 Task: Create a section Debug Dive and in the section, add a milestone IT Service Management in the project Wayfarer.
Action: Mouse moved to (90, 321)
Screenshot: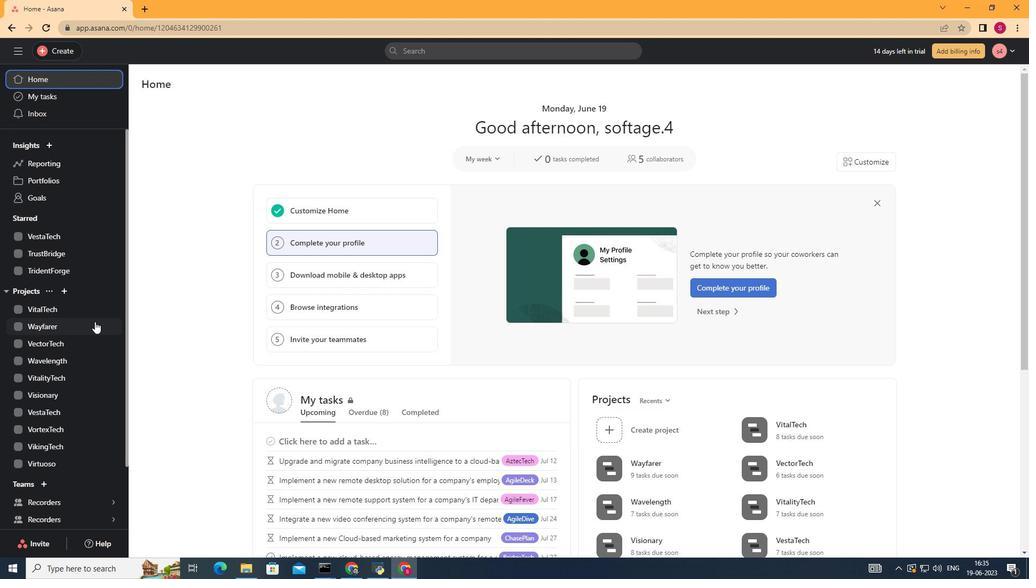 
Action: Mouse pressed left at (90, 321)
Screenshot: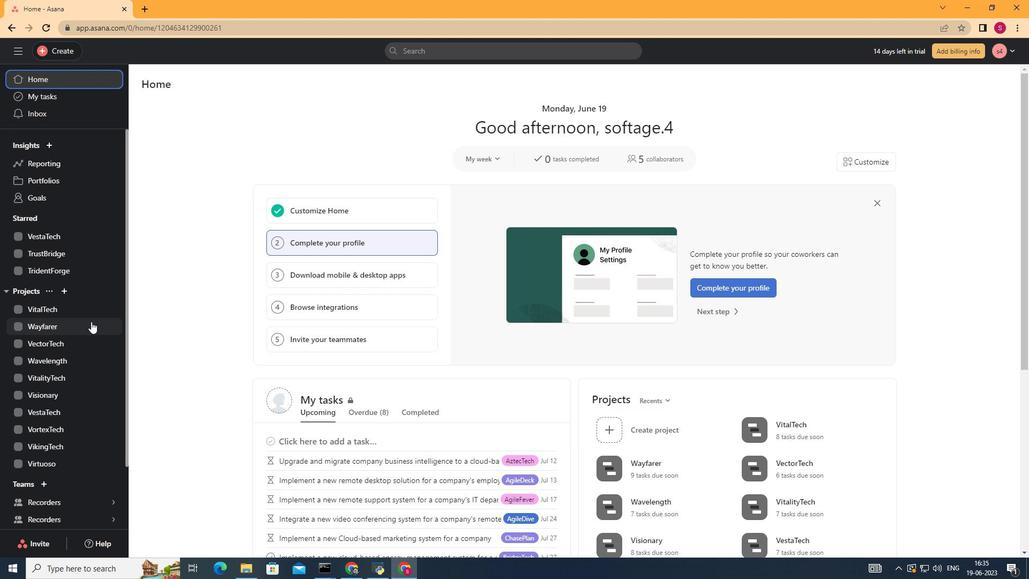
Action: Mouse moved to (197, 511)
Screenshot: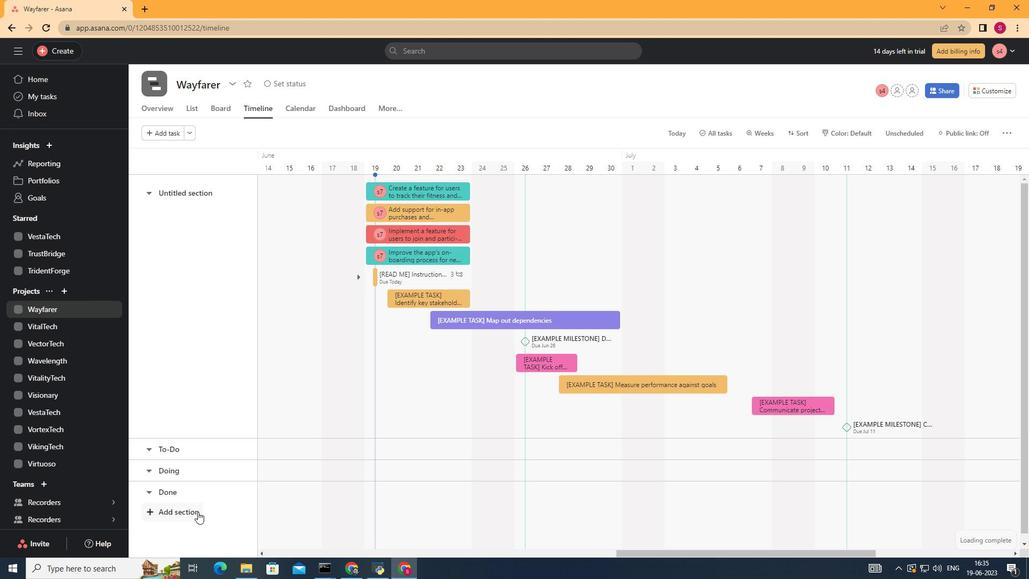 
Action: Mouse pressed left at (197, 511)
Screenshot: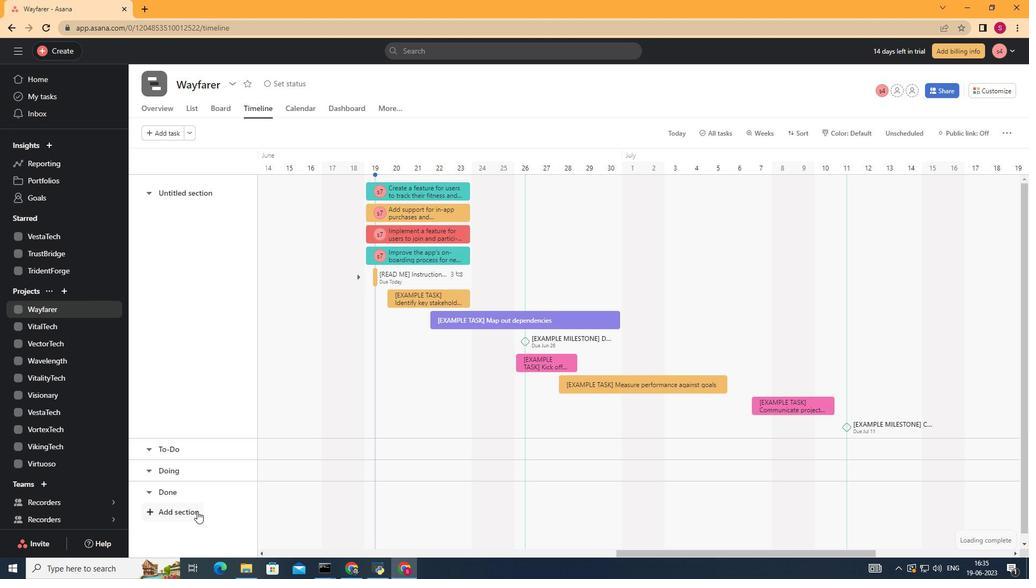 
Action: Mouse moved to (185, 510)
Screenshot: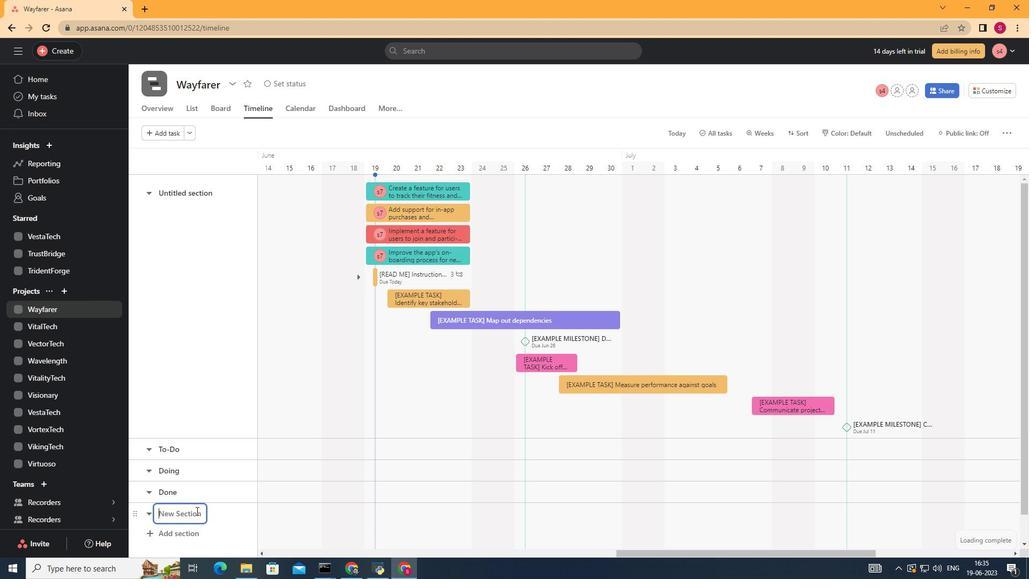 
Action: Mouse pressed left at (185, 510)
Screenshot: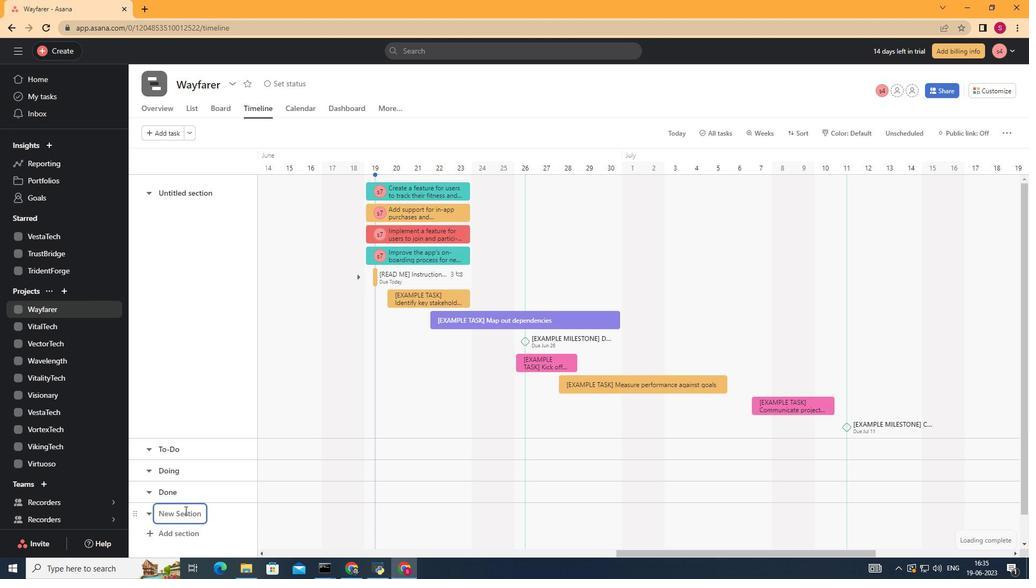 
Action: Key pressed <Key.shift>Debug<Key.space><Key.shift>Dive<Key.enter>
Screenshot: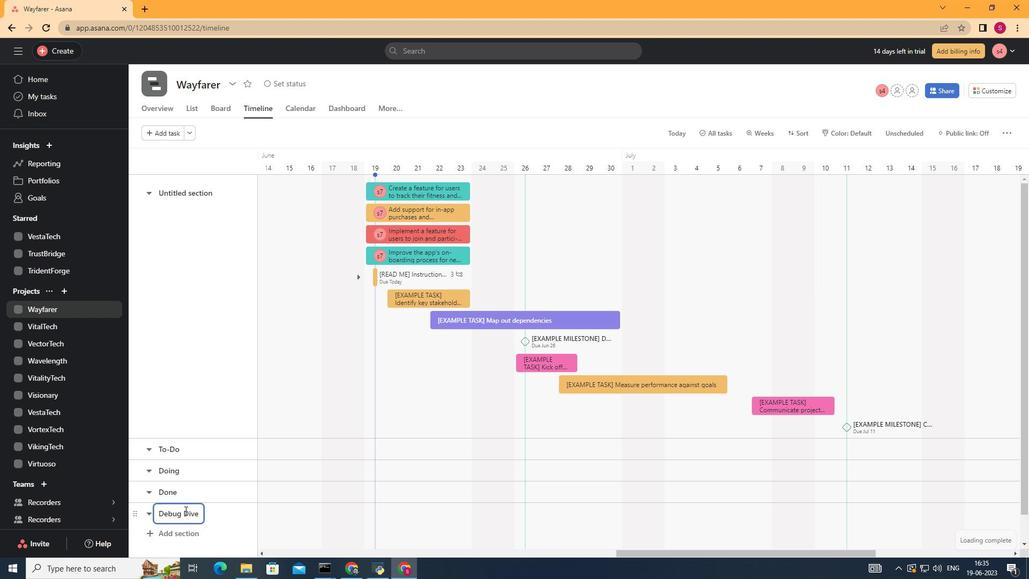 
Action: Mouse moved to (312, 512)
Screenshot: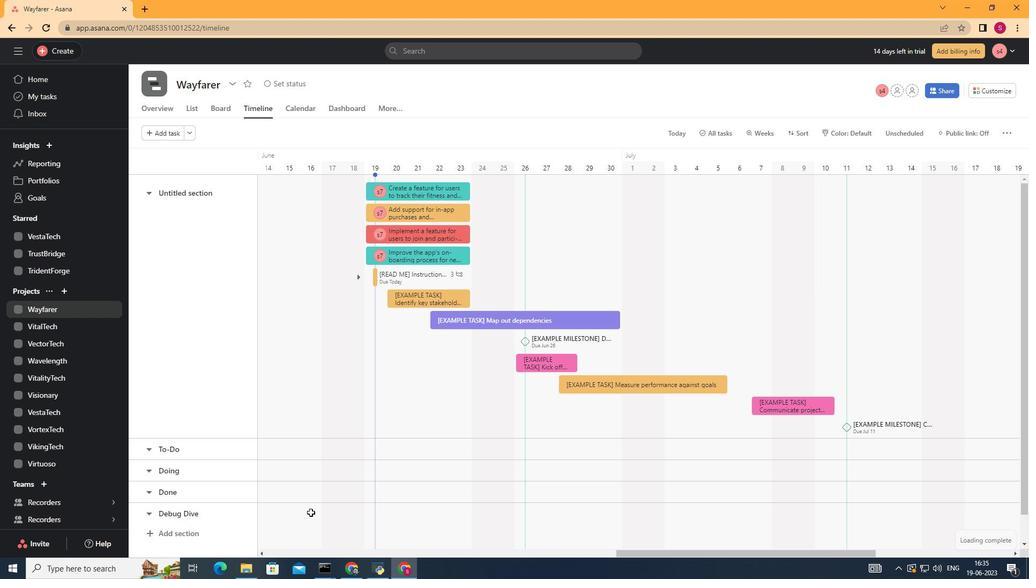 
Action: Mouse pressed left at (312, 512)
Screenshot: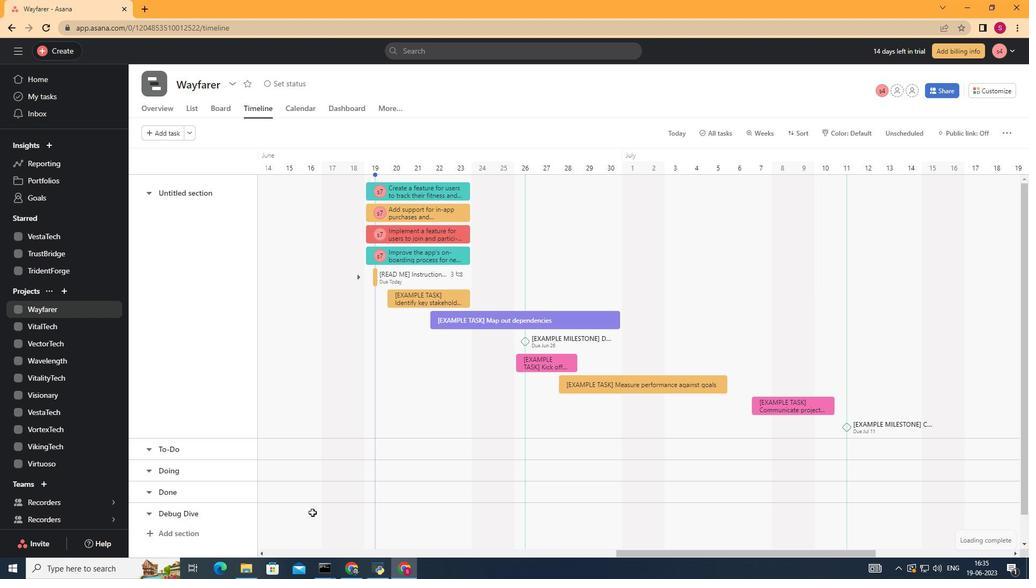 
Action: Key pressed <Key.shift>I<Key.shift>T<Key.space><Key.shift>Service<Key.space><Key.shift>Management<Key.enter>
Screenshot: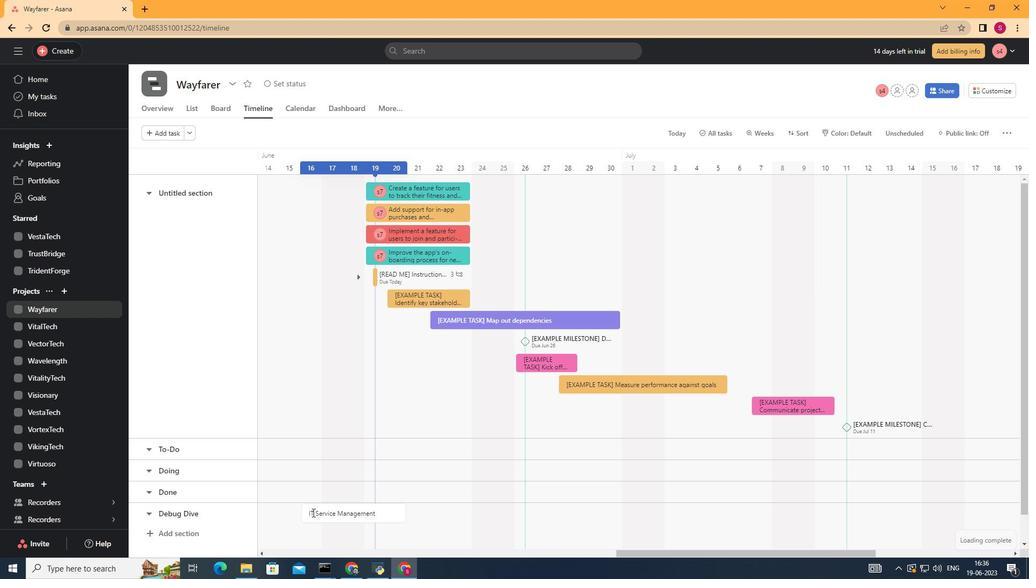 
Action: Mouse moved to (373, 512)
Screenshot: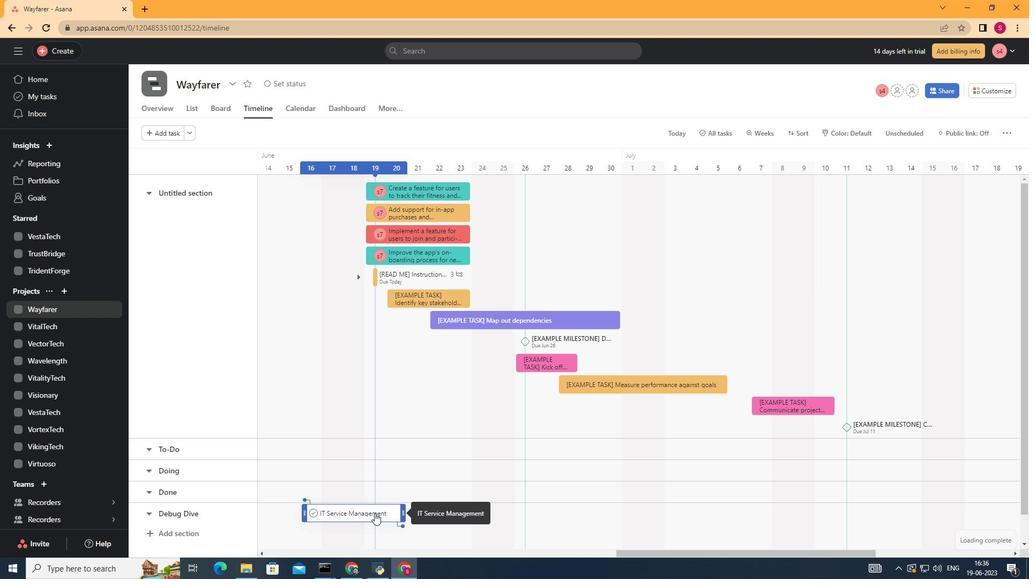 
Action: Mouse pressed right at (373, 512)
Screenshot: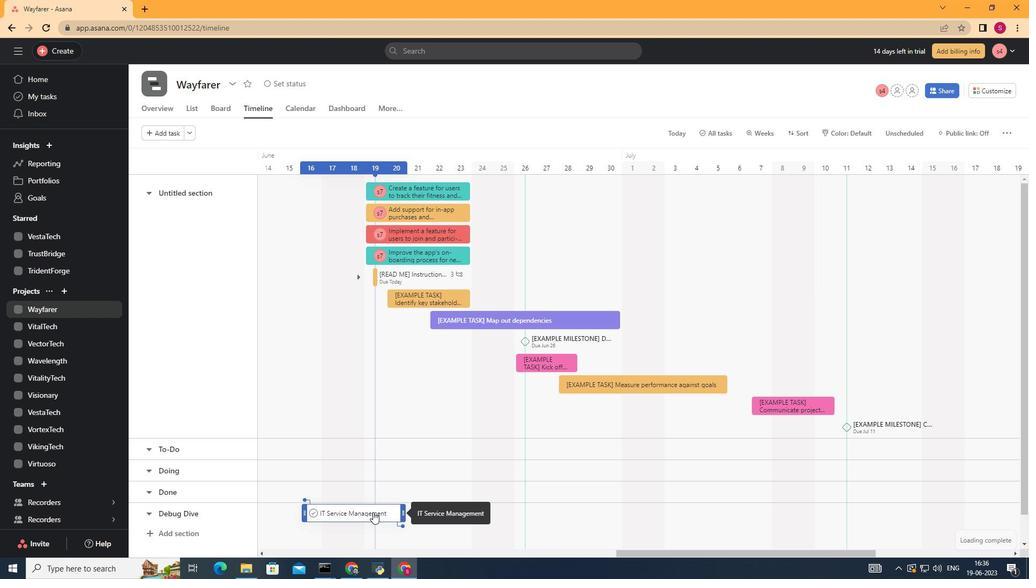 
Action: Mouse moved to (453, 457)
Screenshot: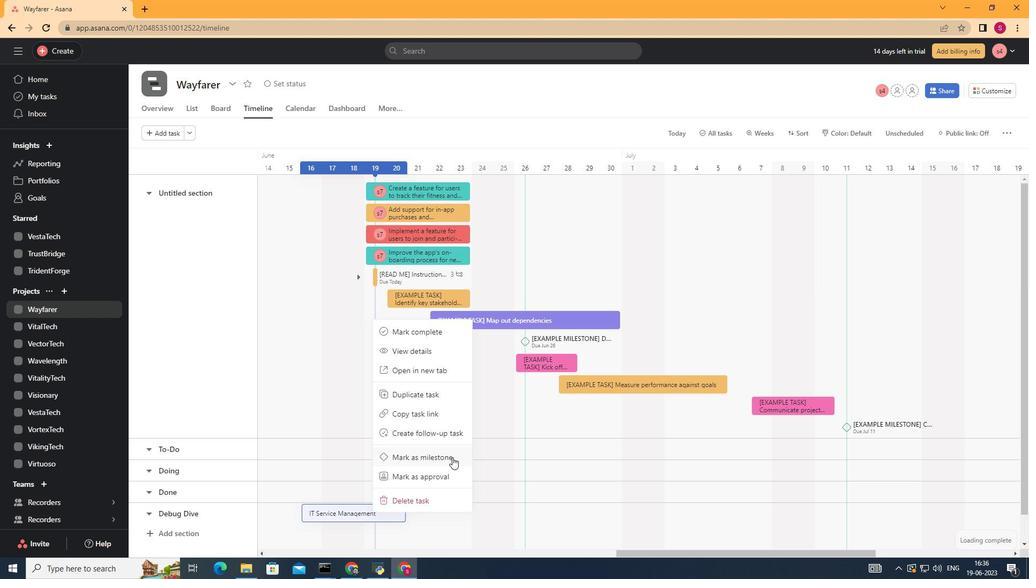 
Action: Mouse pressed left at (453, 457)
Screenshot: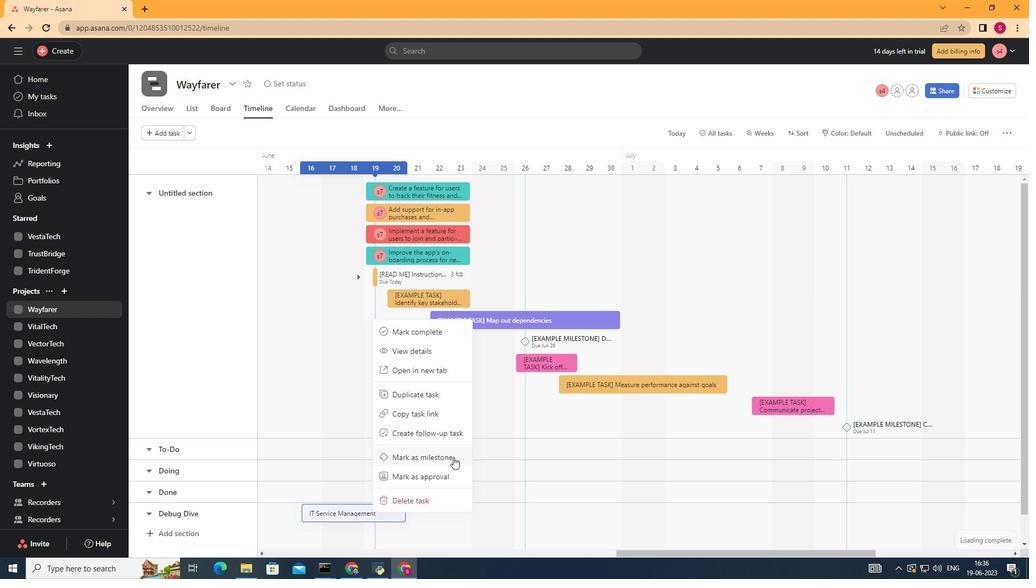 
